 Task: In the  document editorial. Add the mentioned hyperlink after second sentence in main content 'www.instagram.com' Insert the picture of  'Bus' with name   Bus.png  Change shape height to 3.3
Action: Mouse moved to (795, 110)
Screenshot: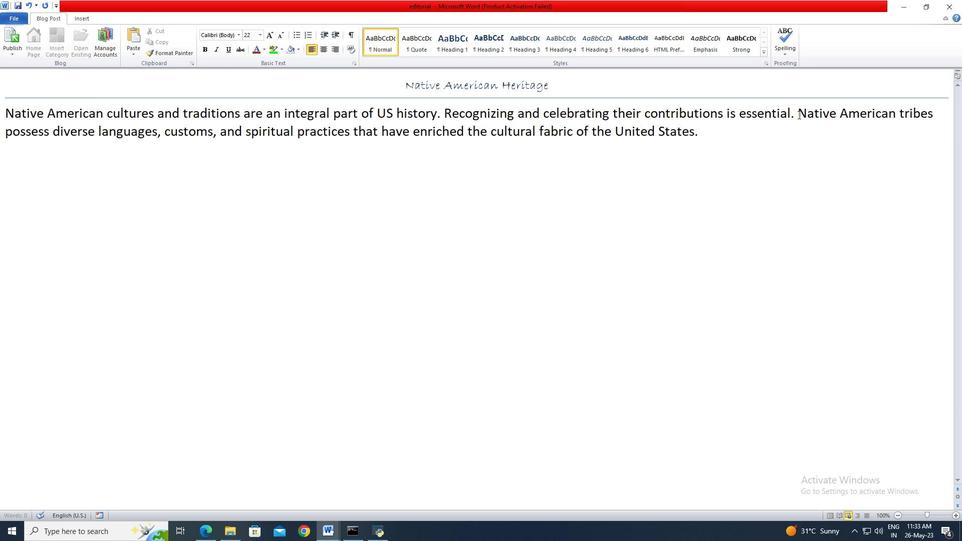 
Action: Mouse pressed left at (795, 110)
Screenshot: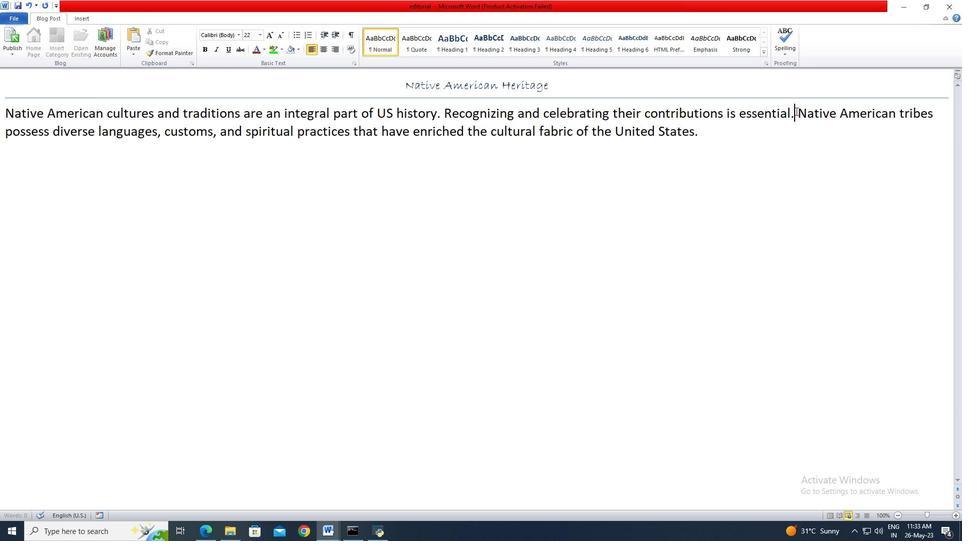 
Action: Mouse moved to (84, 17)
Screenshot: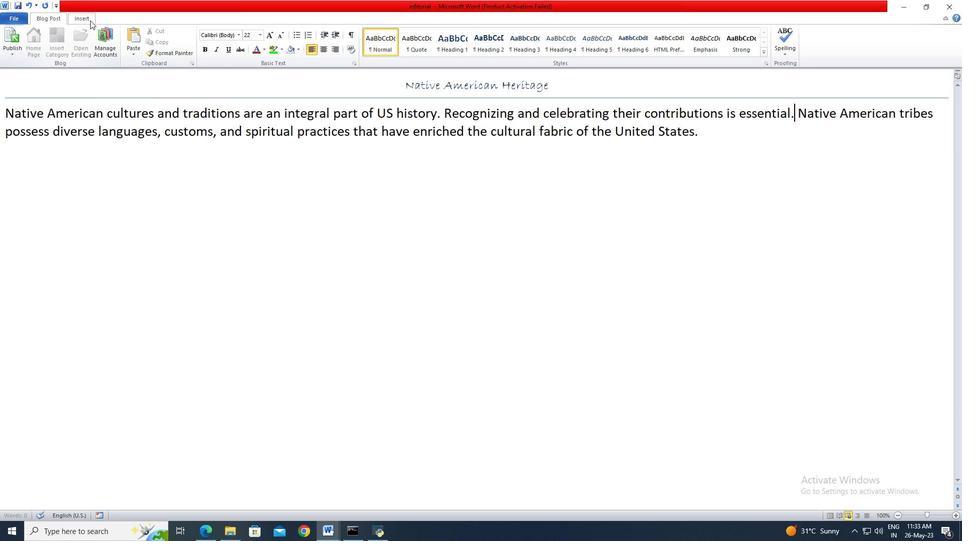 
Action: Mouse pressed left at (84, 17)
Screenshot: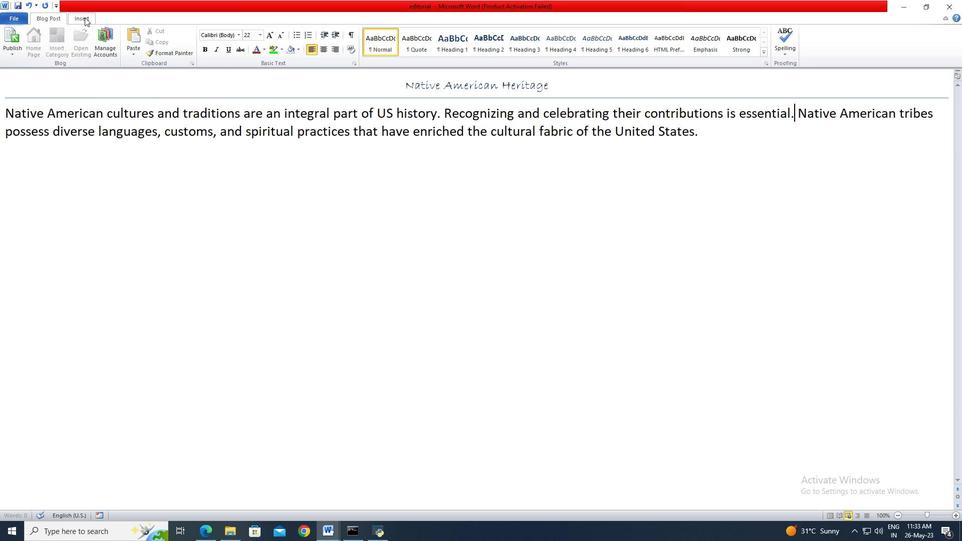 
Action: Mouse moved to (178, 46)
Screenshot: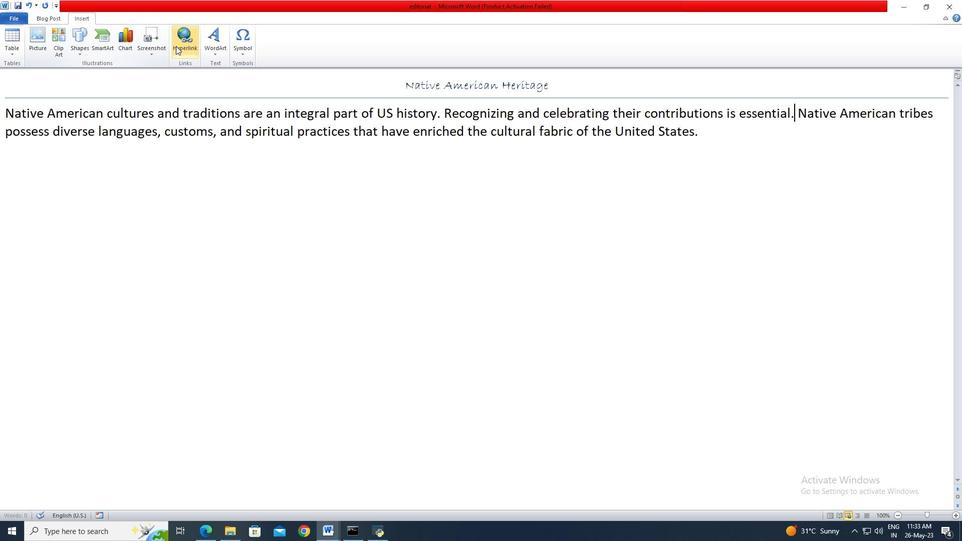 
Action: Mouse pressed left at (178, 46)
Screenshot: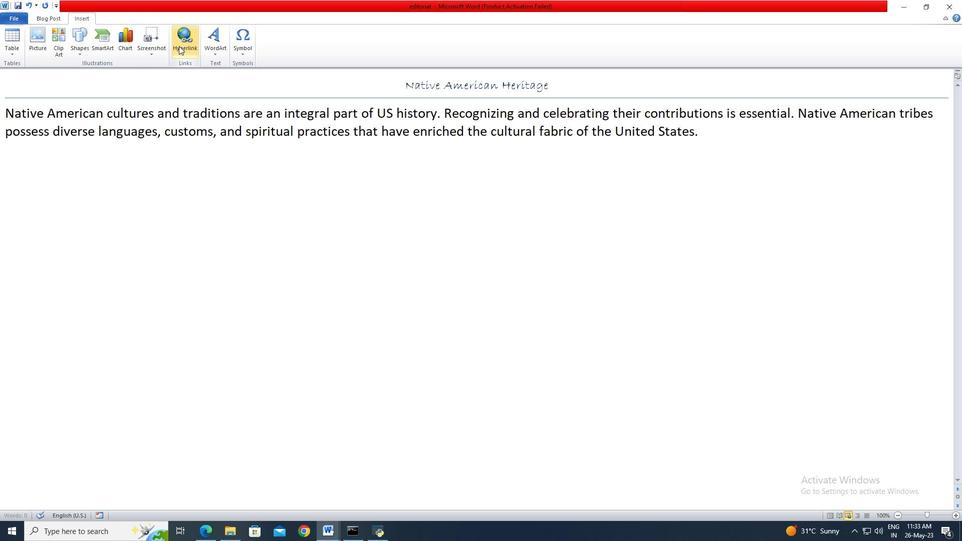 
Action: Mouse moved to (414, 308)
Screenshot: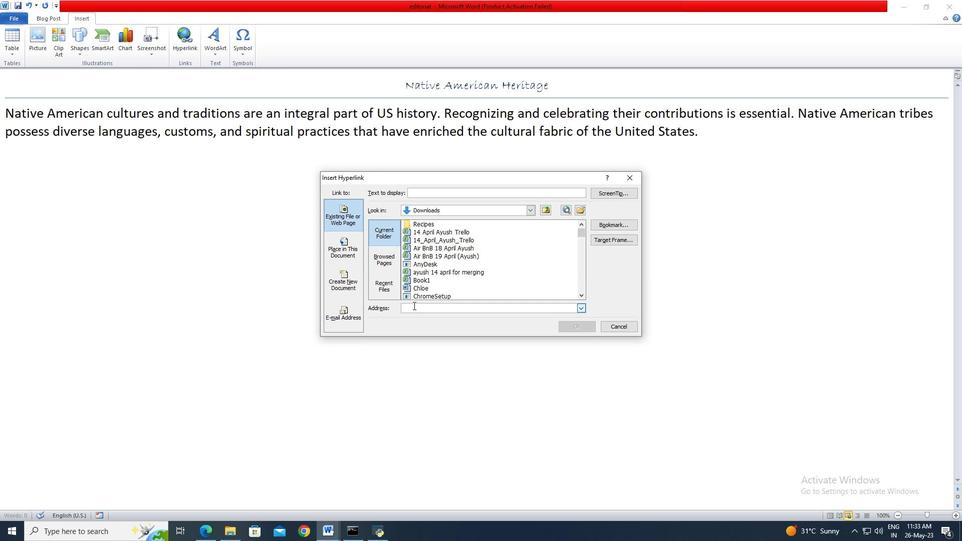 
Action: Mouse pressed left at (414, 308)
Screenshot: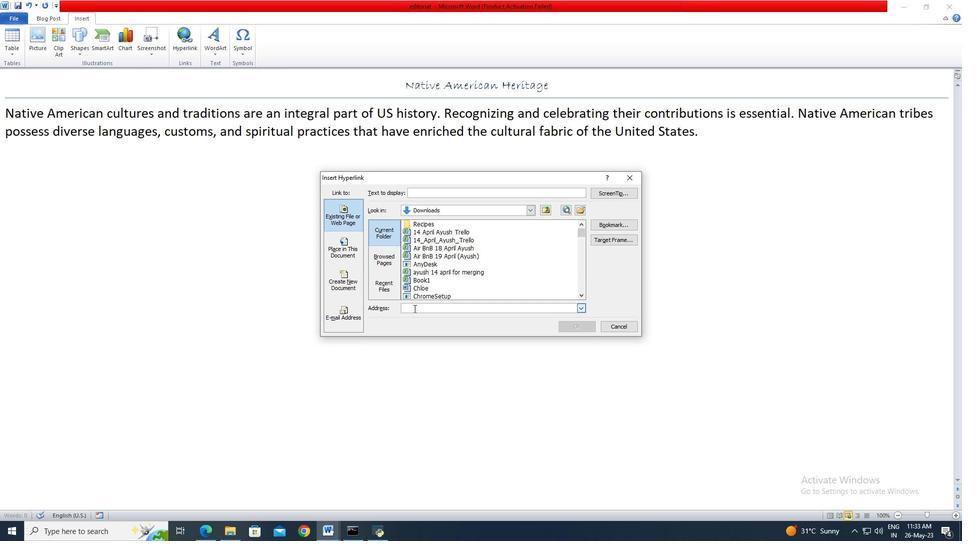 
Action: Key pressed www.instagram.com
Screenshot: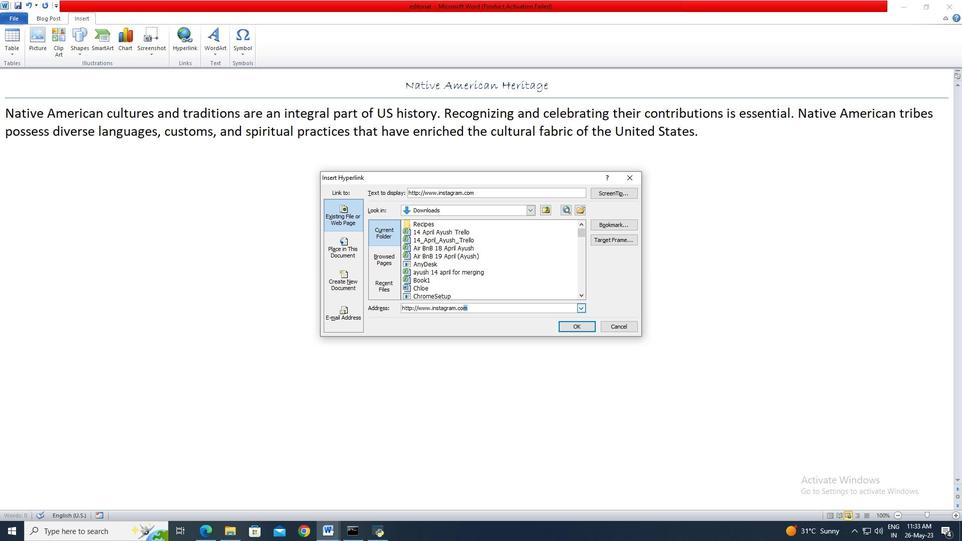 
Action: Mouse moved to (563, 326)
Screenshot: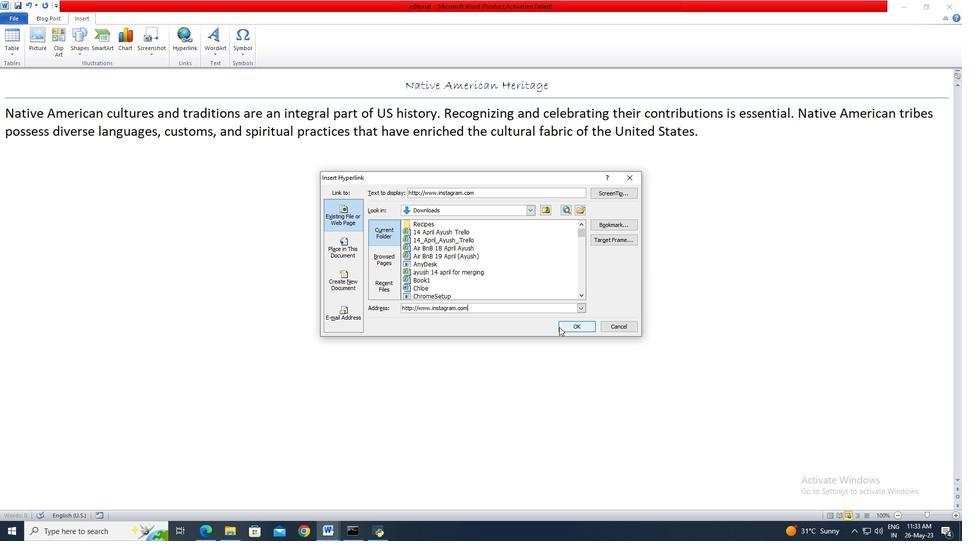 
Action: Mouse pressed left at (563, 326)
Screenshot: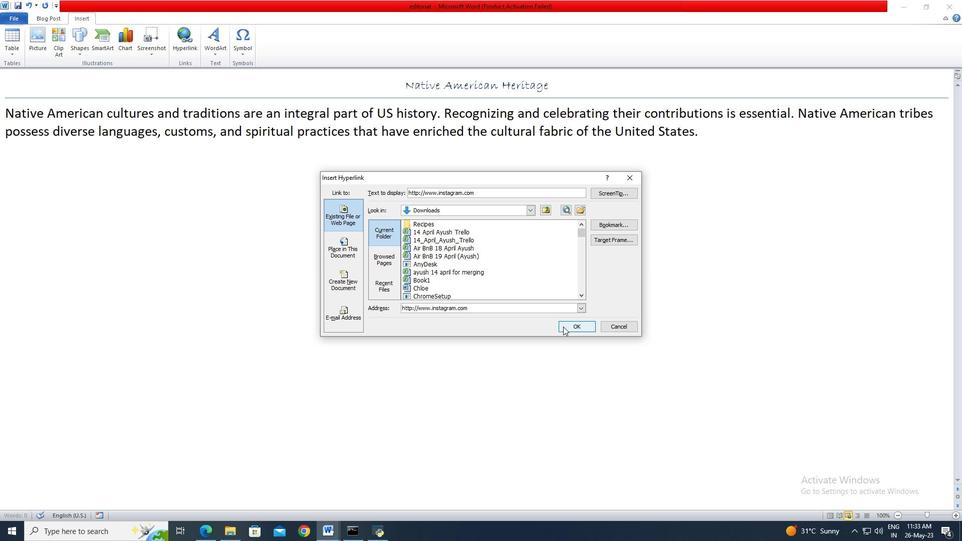 
Action: Mouse moved to (181, 150)
Screenshot: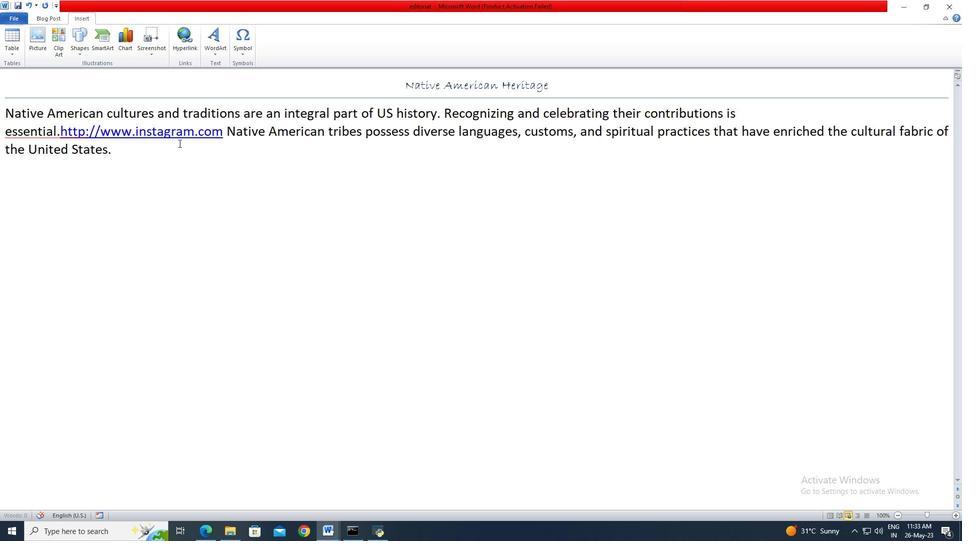 
Action: Mouse pressed left at (181, 150)
Screenshot: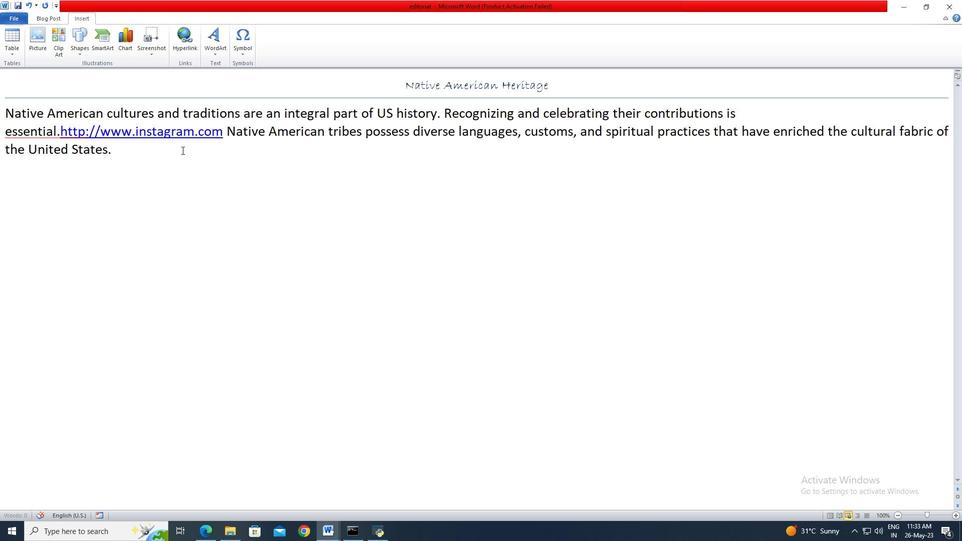 
Action: Key pressed <Key.enter>
Screenshot: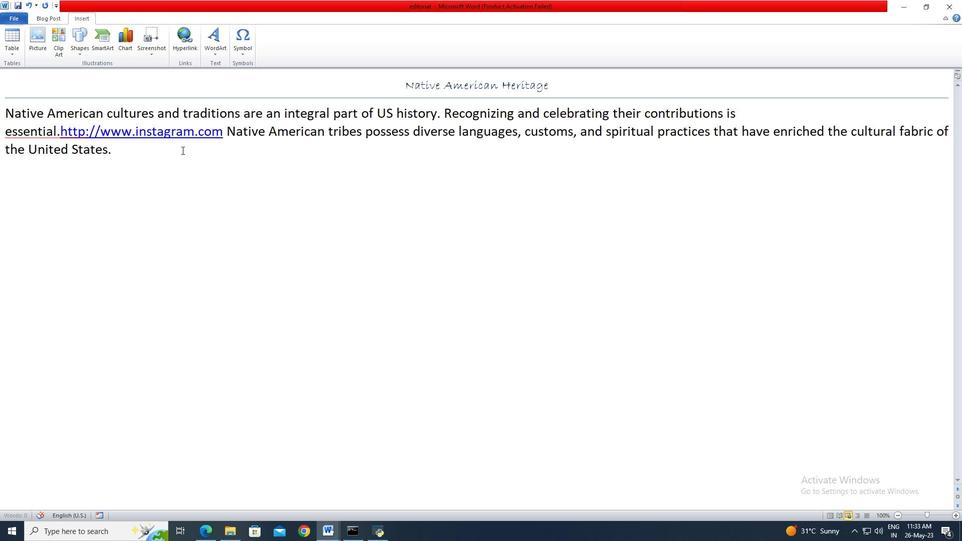 
Action: Mouse moved to (209, 536)
Screenshot: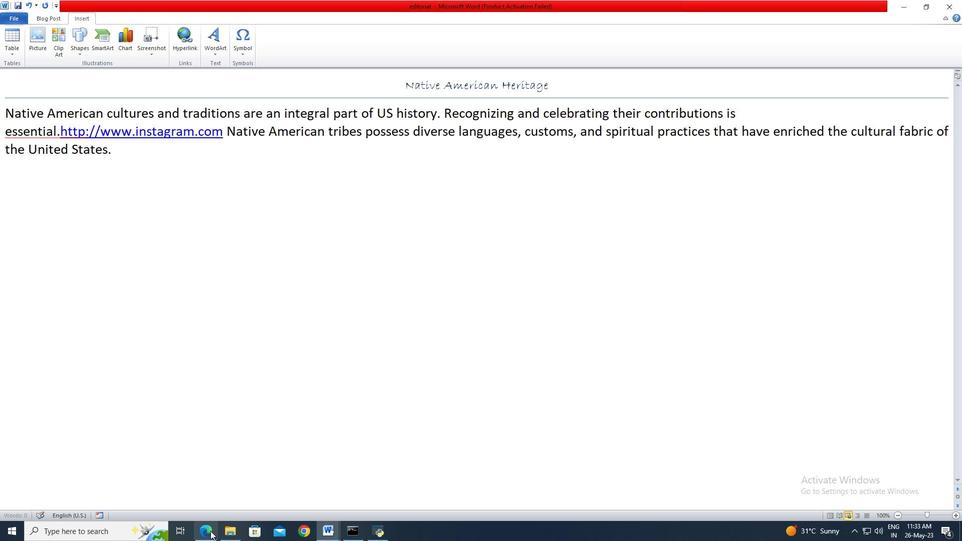 
Action: Mouse pressed left at (209, 536)
Screenshot: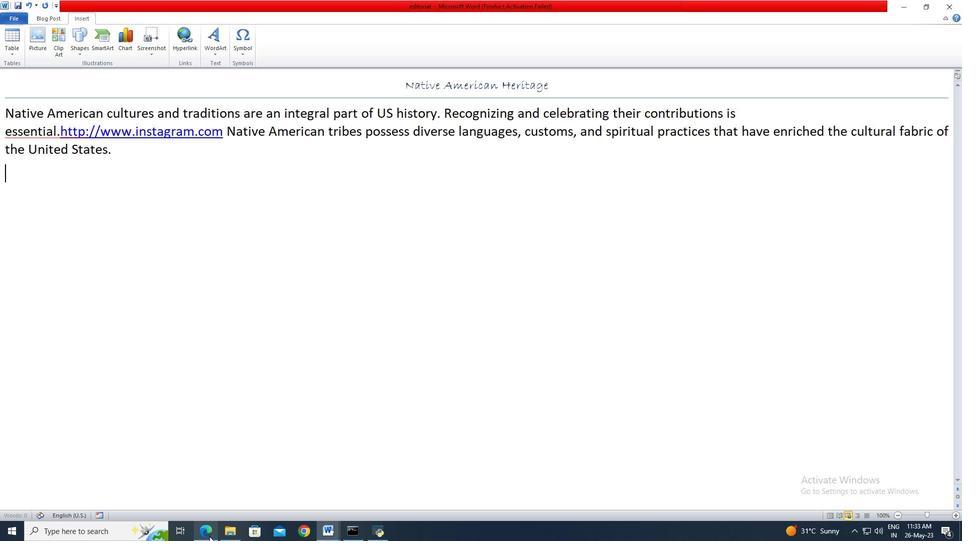 
Action: Mouse moved to (362, 237)
Screenshot: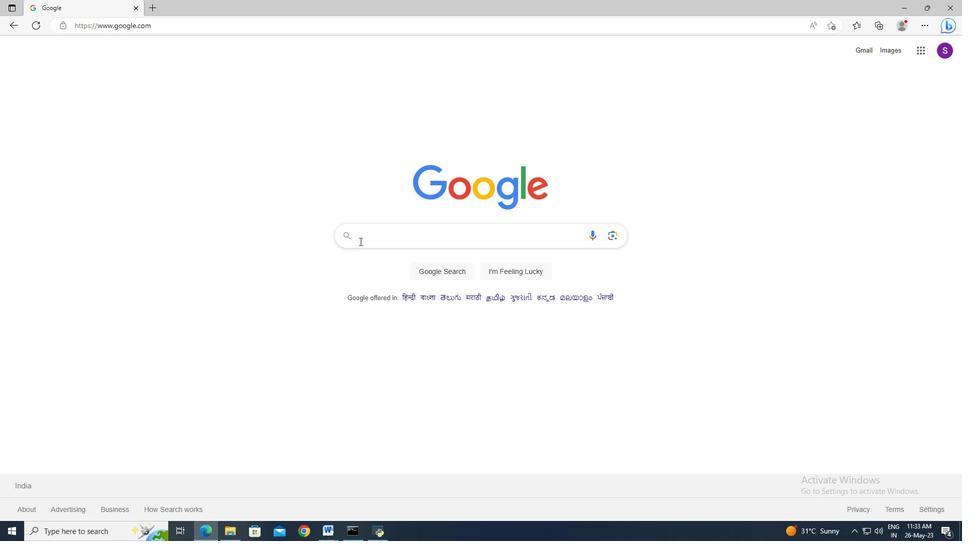 
Action: Mouse pressed left at (362, 237)
Screenshot: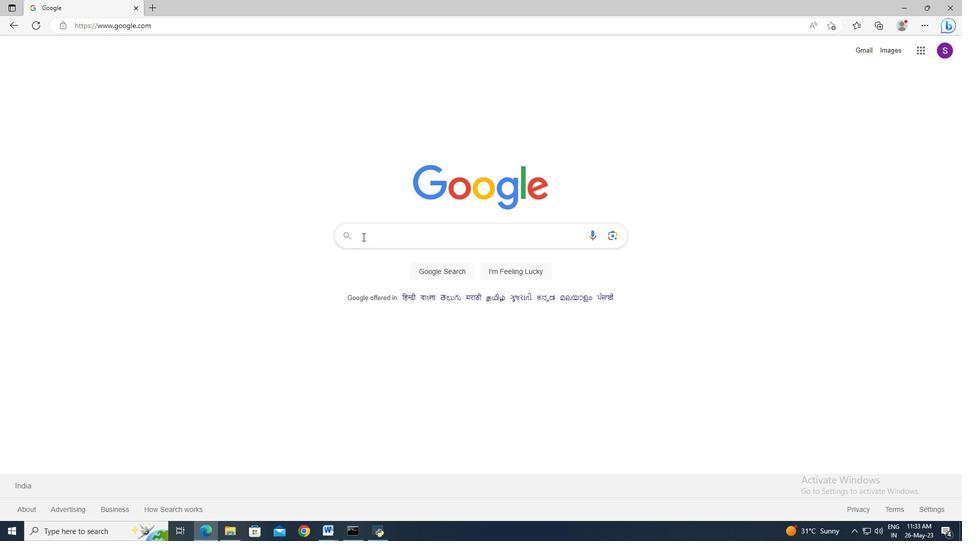 
Action: Key pressed bus<Key.space>png<Key.enter>
Screenshot: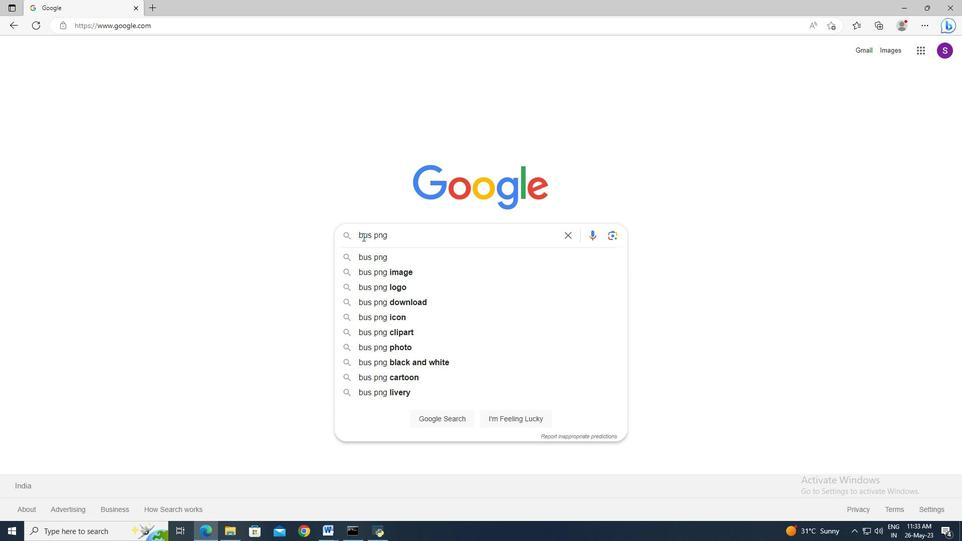 
Action: Mouse moved to (173, 94)
Screenshot: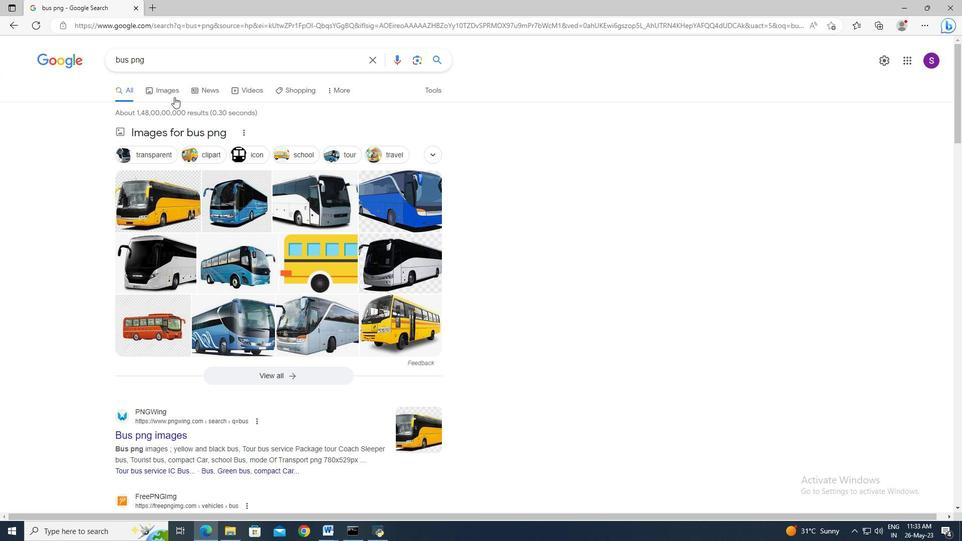 
Action: Mouse pressed left at (173, 94)
Screenshot: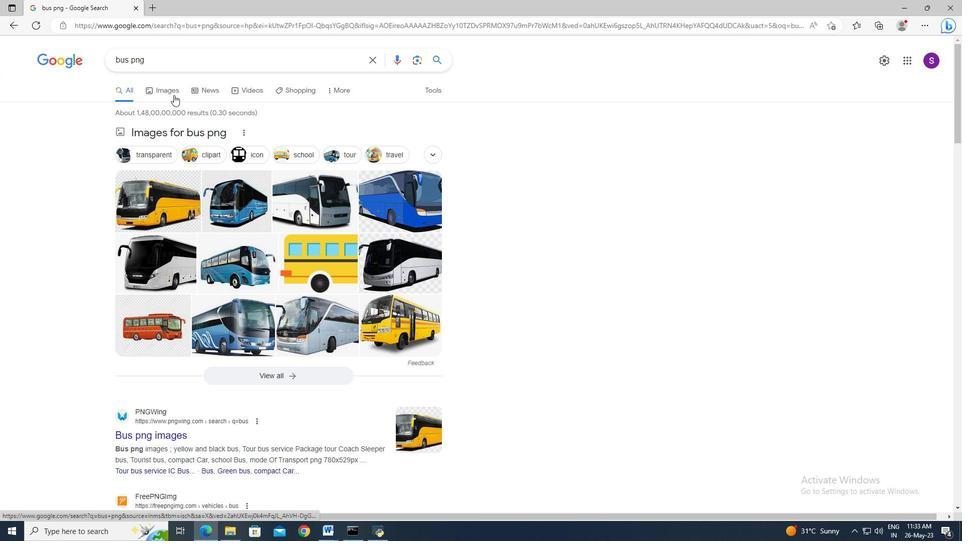 
Action: Mouse moved to (522, 188)
Screenshot: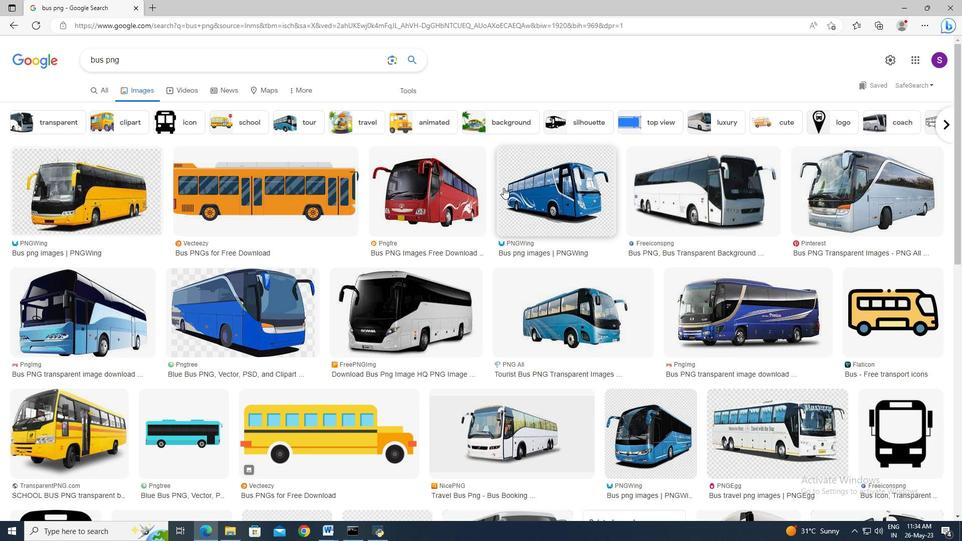 
Action: Mouse pressed left at (522, 188)
Screenshot: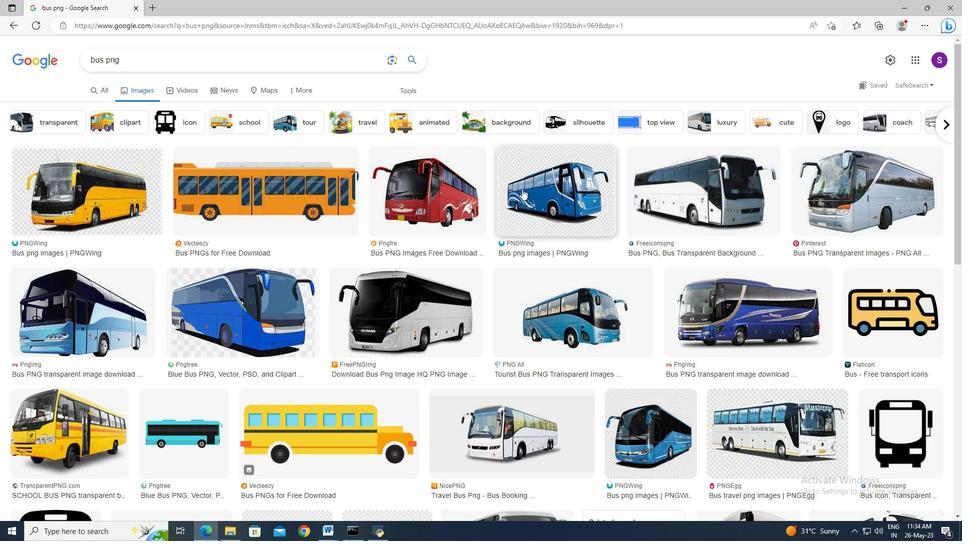 
Action: Mouse moved to (610, 216)
Screenshot: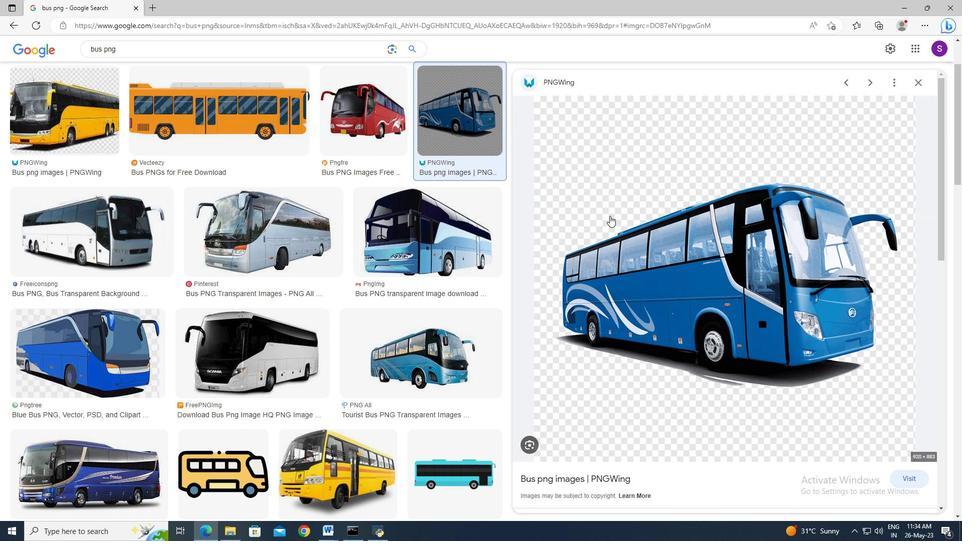 
Action: Mouse pressed right at (610, 216)
Screenshot: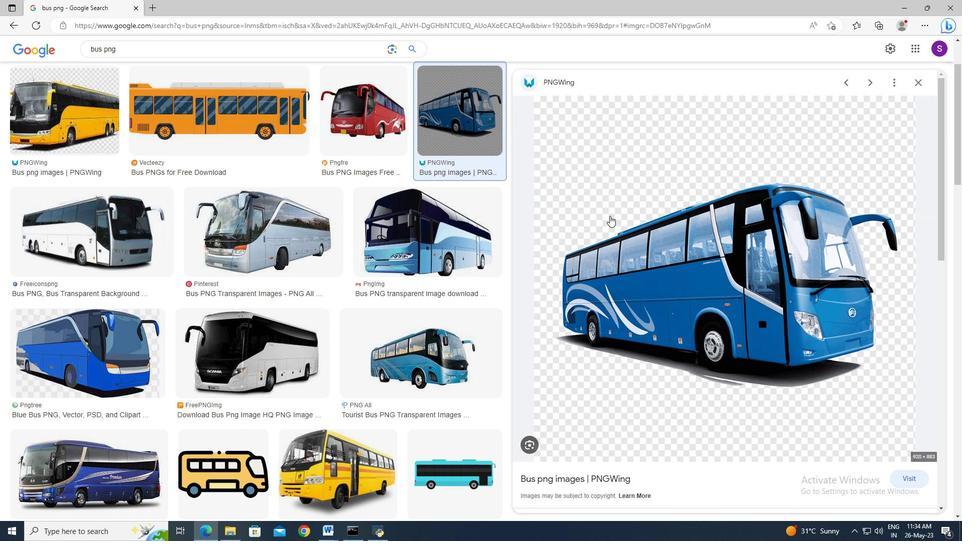 
Action: Mouse moved to (636, 346)
Screenshot: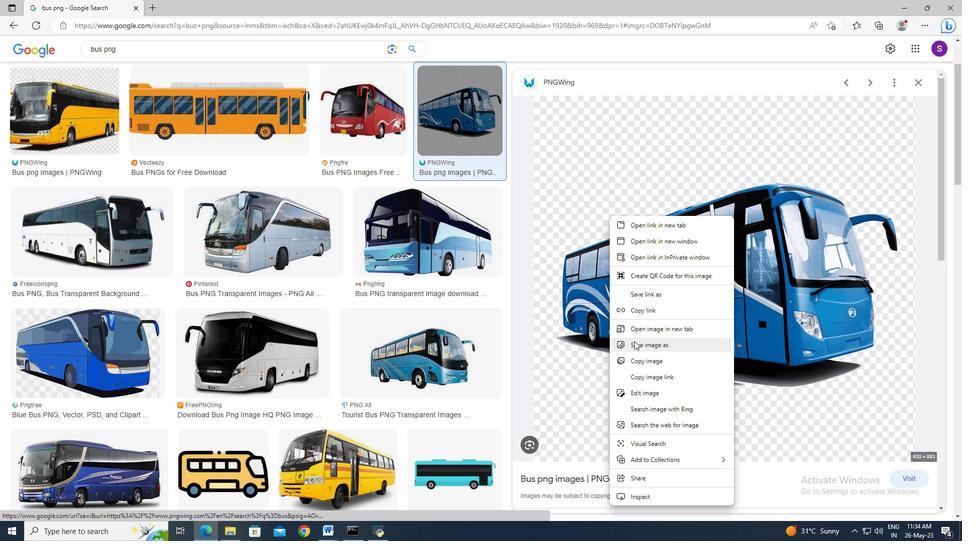
Action: Mouse pressed left at (636, 346)
Screenshot: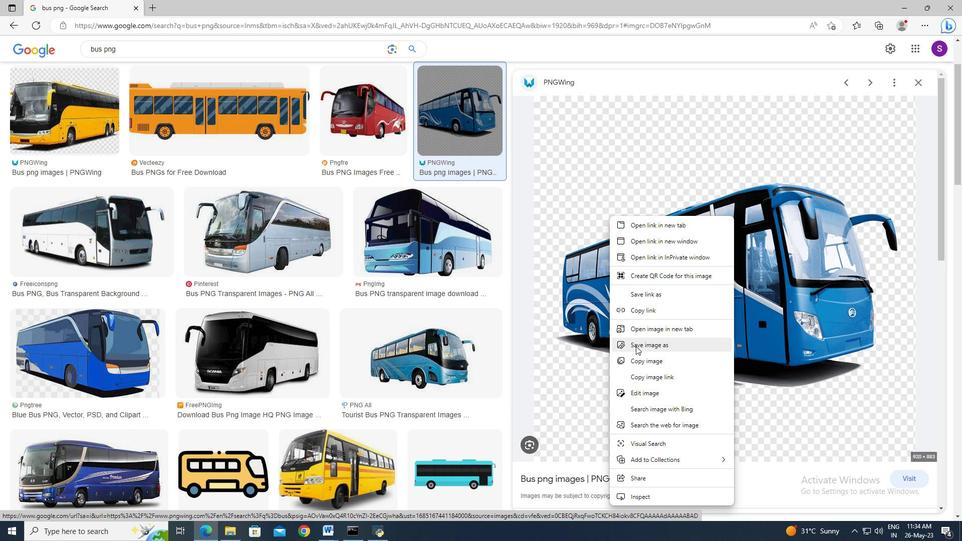 
Action: Mouse moved to (160, 183)
Screenshot: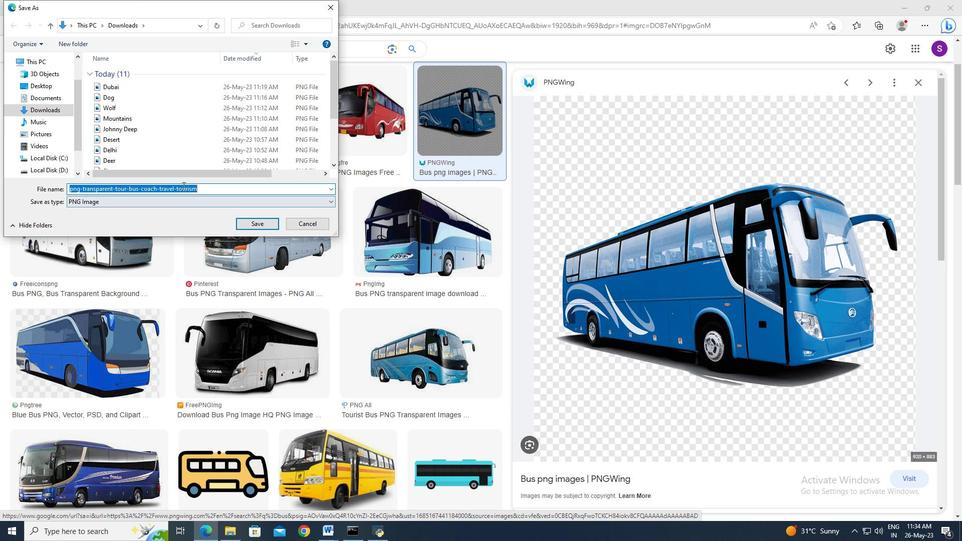 
Action: Key pressed <Key.shift>Bus
Screenshot: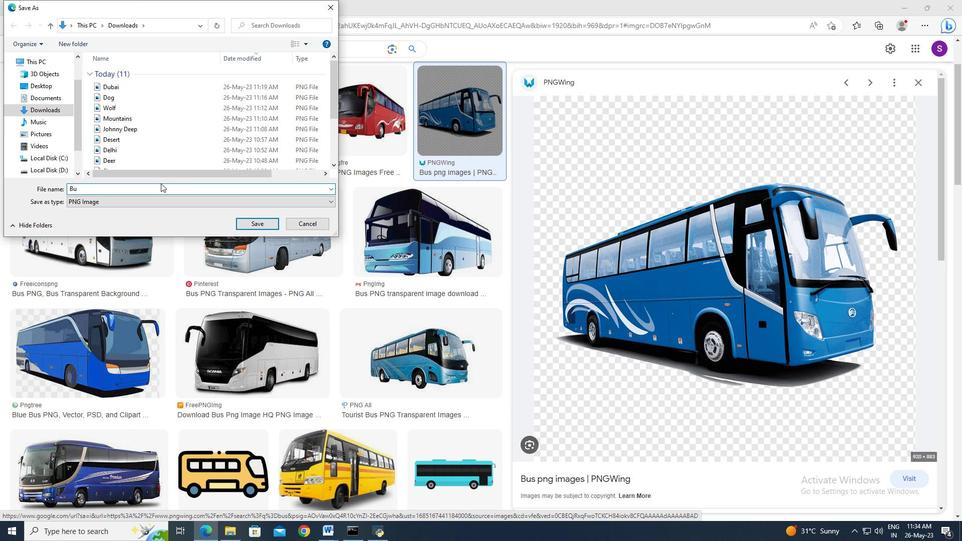 
Action: Mouse moved to (247, 224)
Screenshot: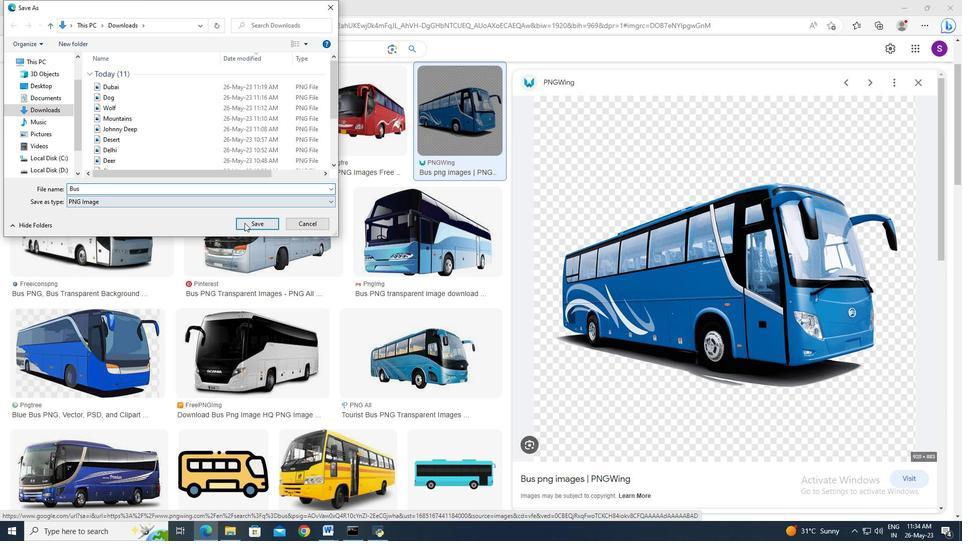 
Action: Mouse pressed left at (247, 224)
Screenshot: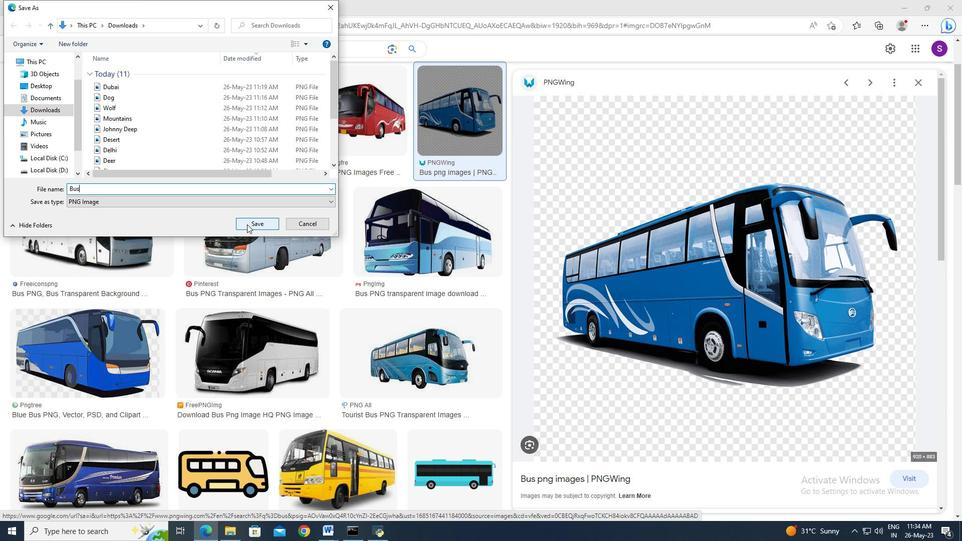 
Action: Mouse moved to (212, 535)
Screenshot: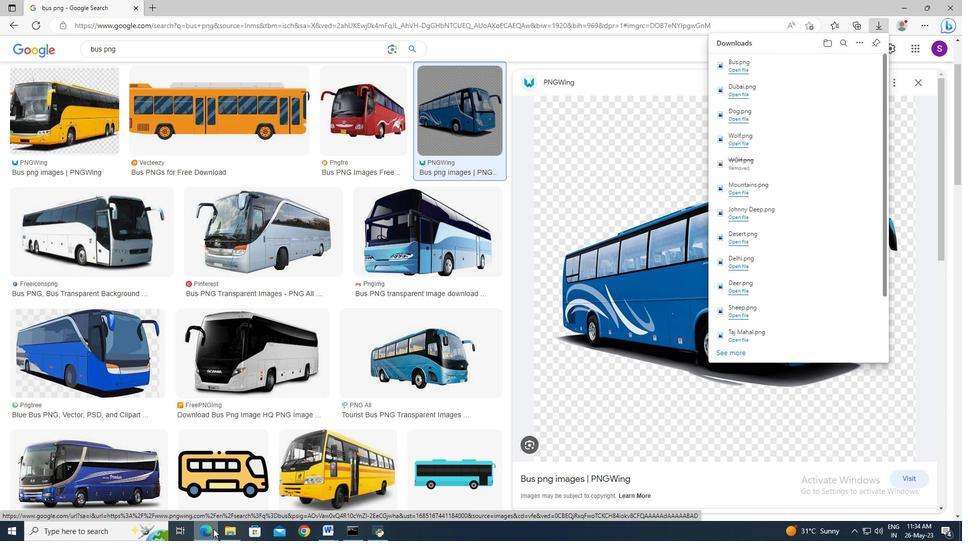 
Action: Mouse pressed left at (212, 535)
Screenshot: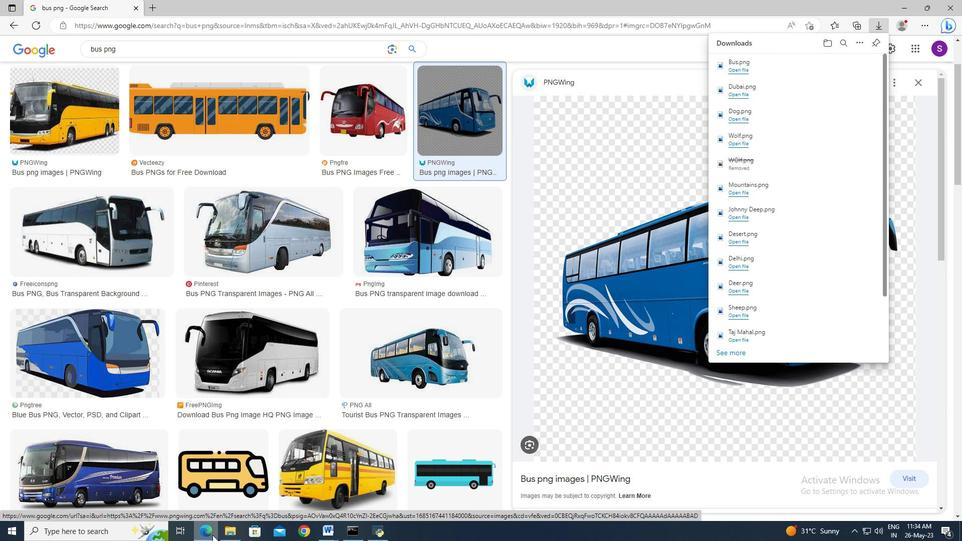 
Action: Mouse moved to (47, 47)
Screenshot: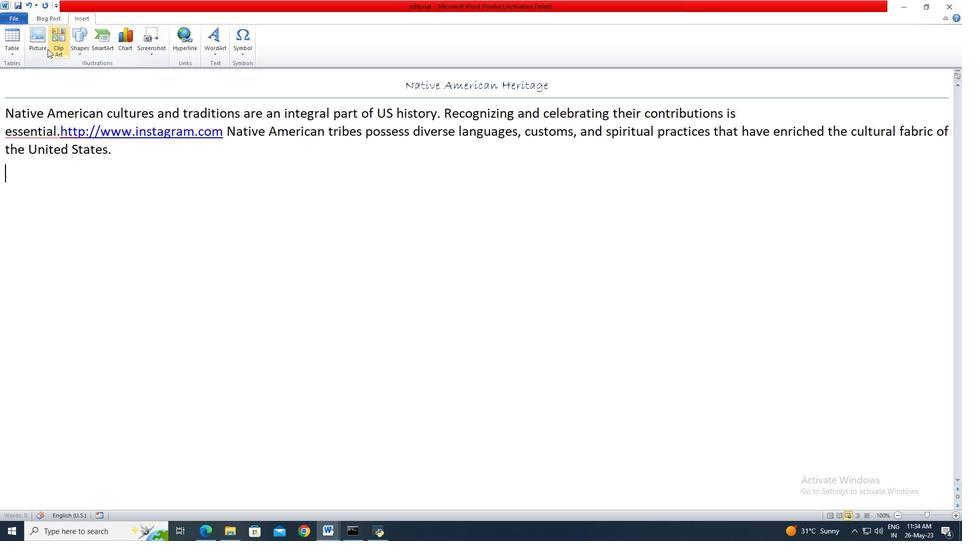 
Action: Mouse pressed left at (47, 47)
Screenshot: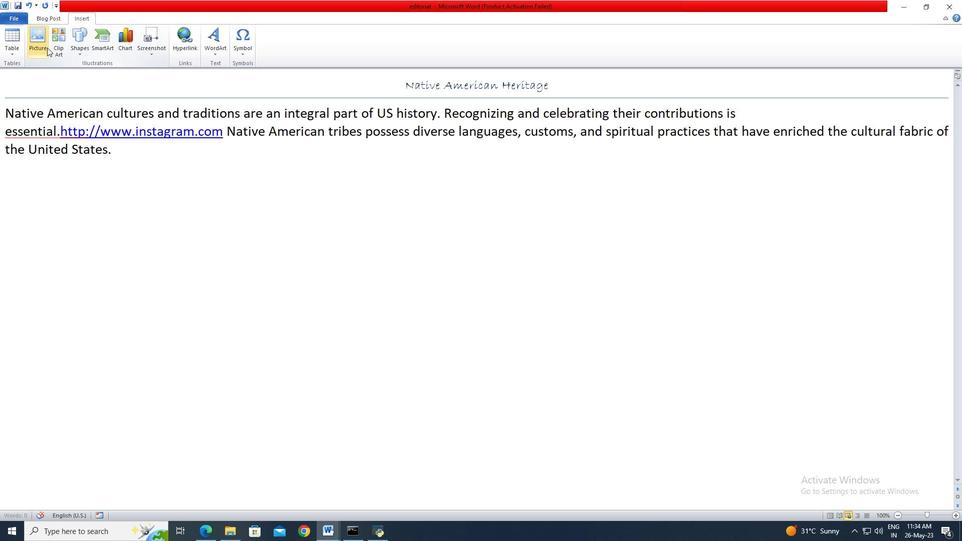 
Action: Mouse moved to (109, 87)
Screenshot: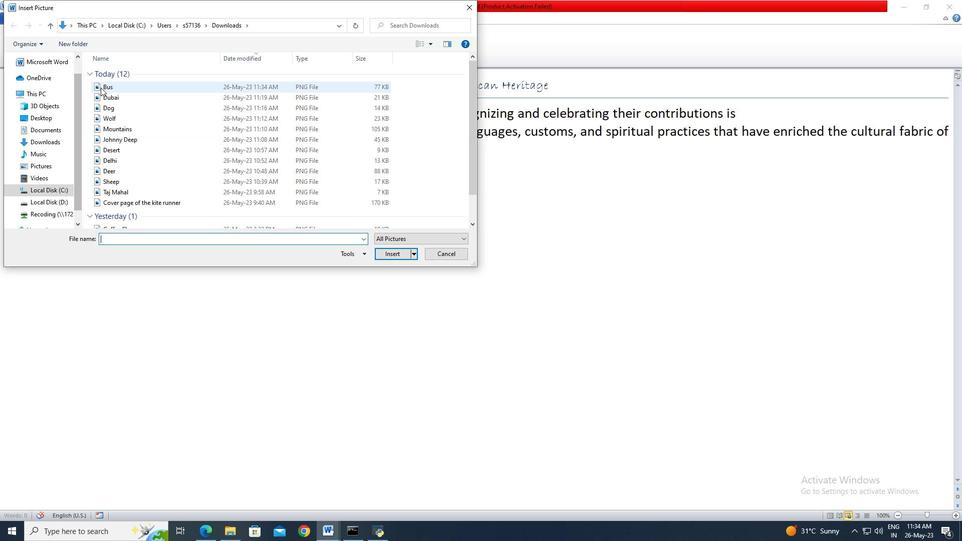 
Action: Mouse pressed left at (109, 87)
Screenshot: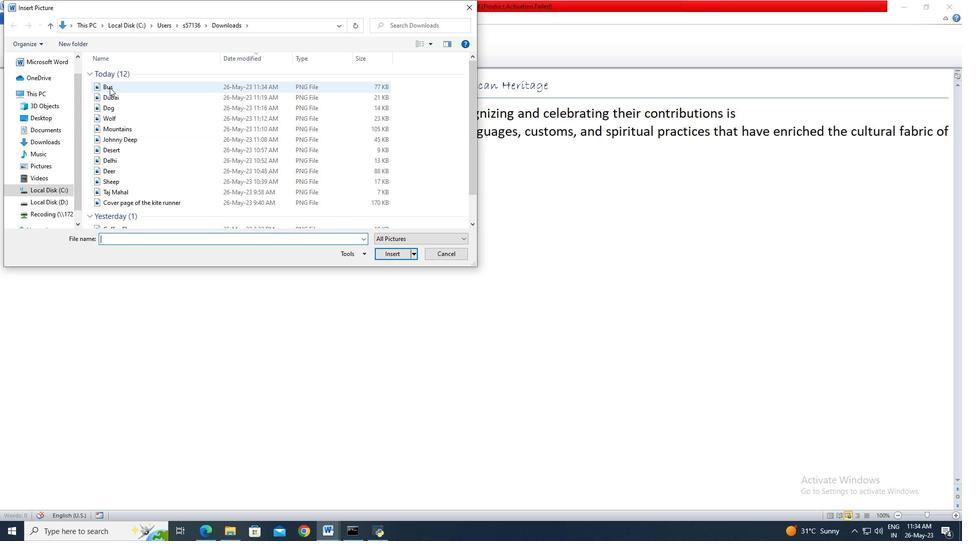 
Action: Mouse moved to (396, 255)
Screenshot: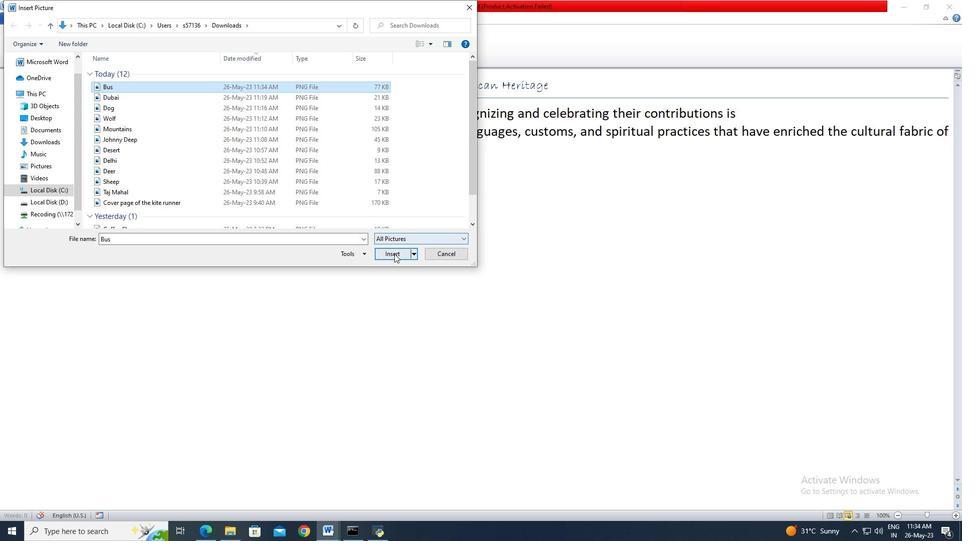 
Action: Mouse pressed left at (396, 255)
Screenshot: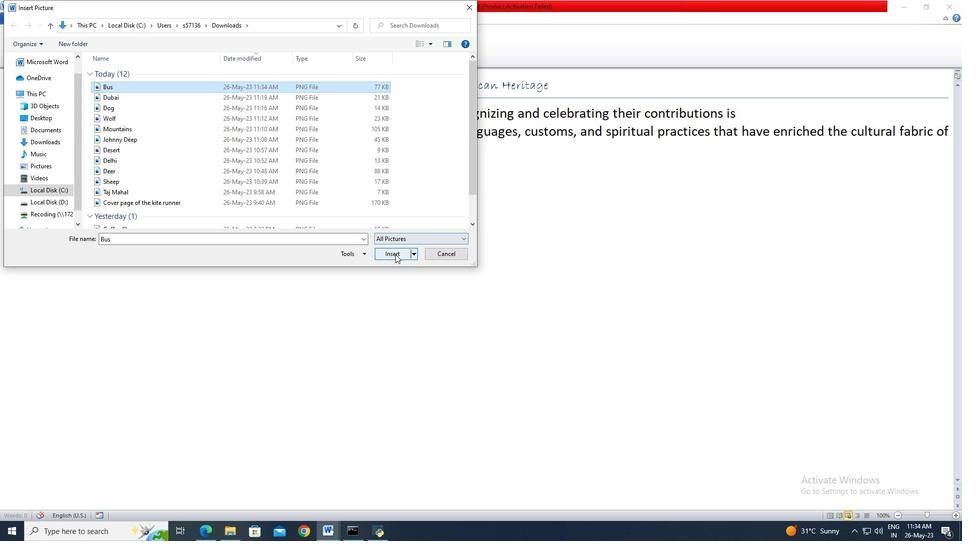 
Action: Mouse moved to (929, 35)
Screenshot: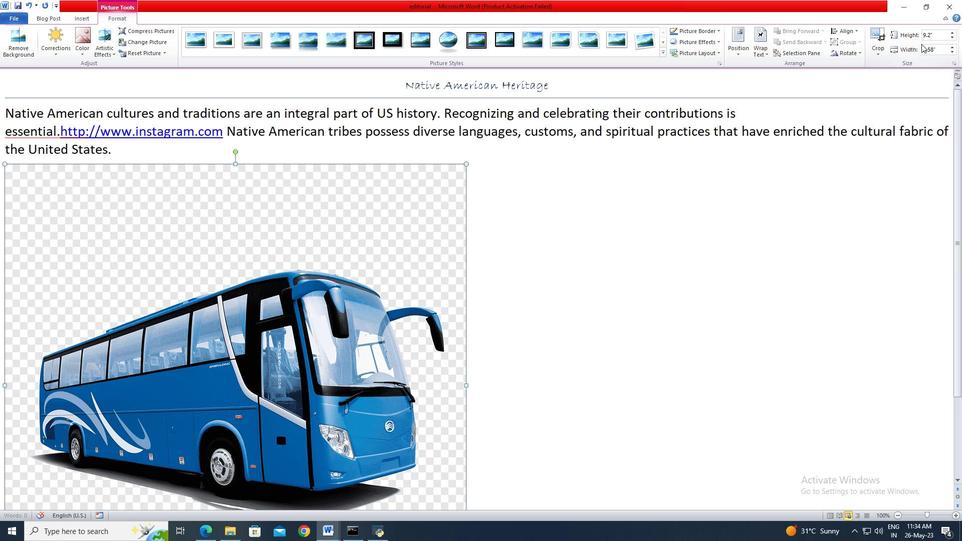 
Action: Mouse pressed left at (929, 35)
Screenshot: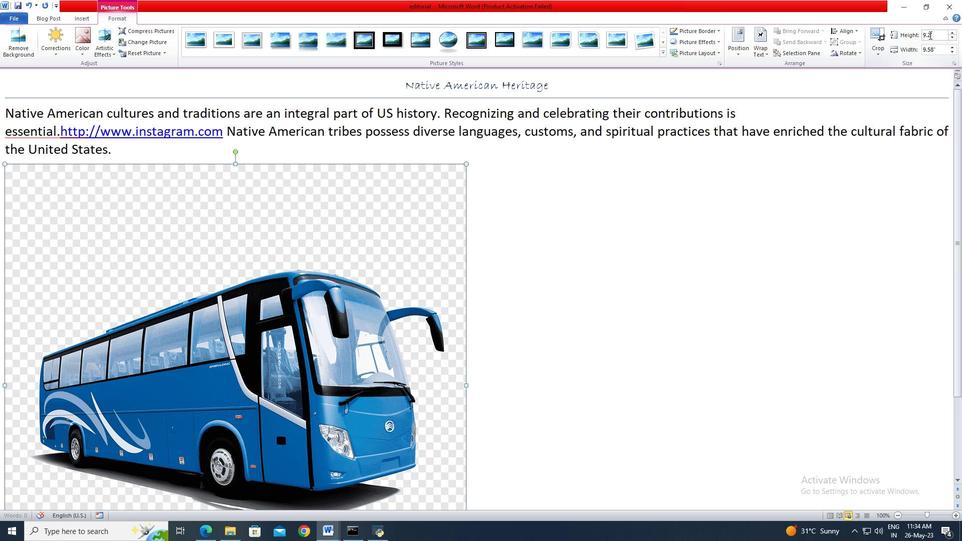 
Action: Key pressed 3.3
Screenshot: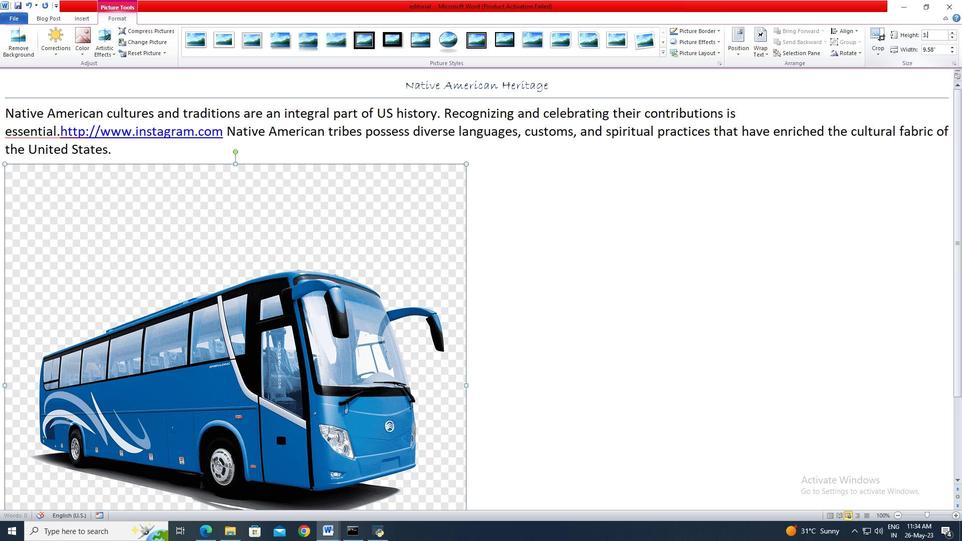 
Action: Mouse moved to (929, 35)
Screenshot: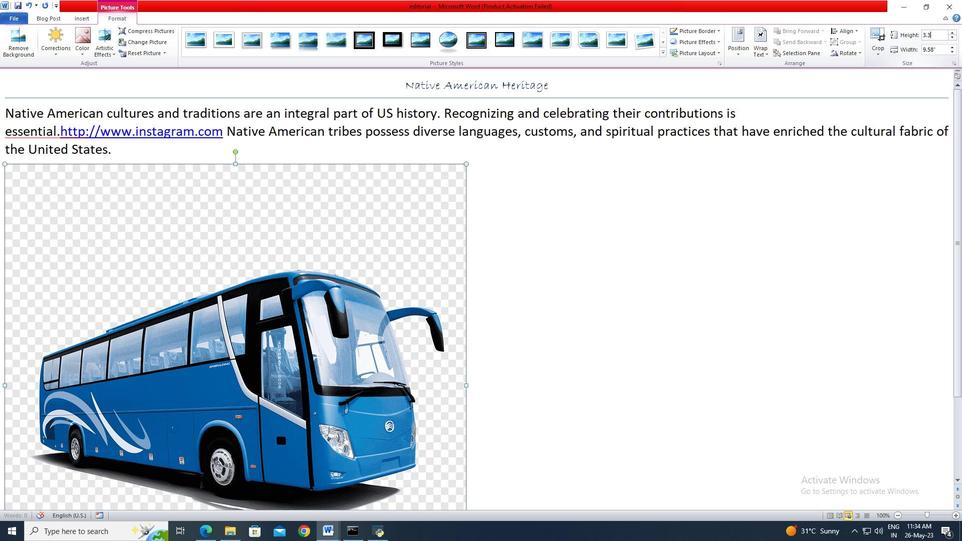 
Action: Key pressed <Key.enter>
Screenshot: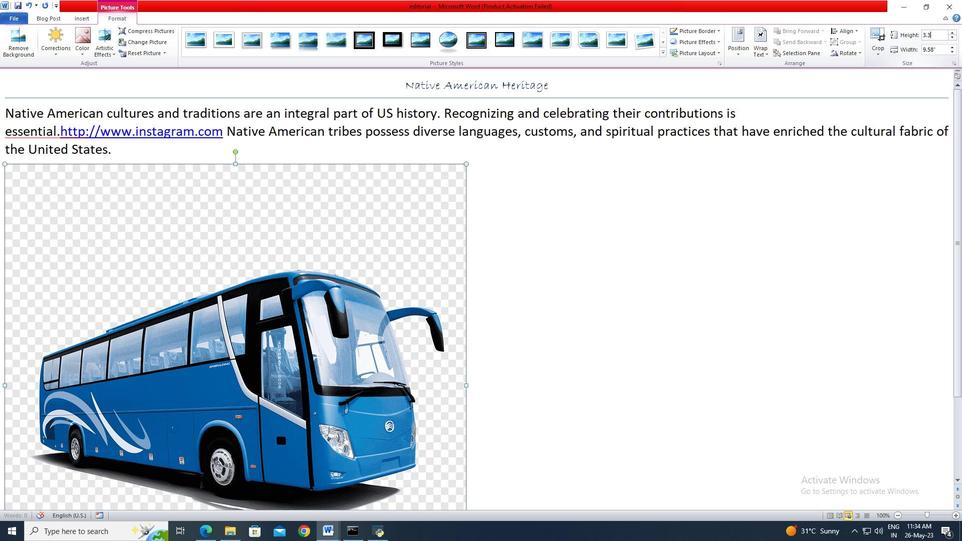 
Action: Mouse moved to (454, 258)
Screenshot: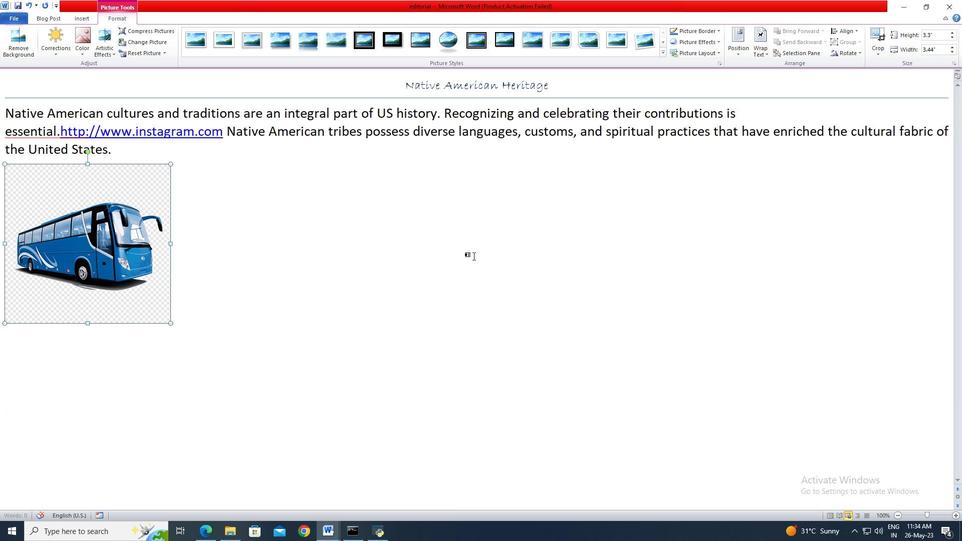 
Action: Mouse pressed left at (454, 258)
Screenshot: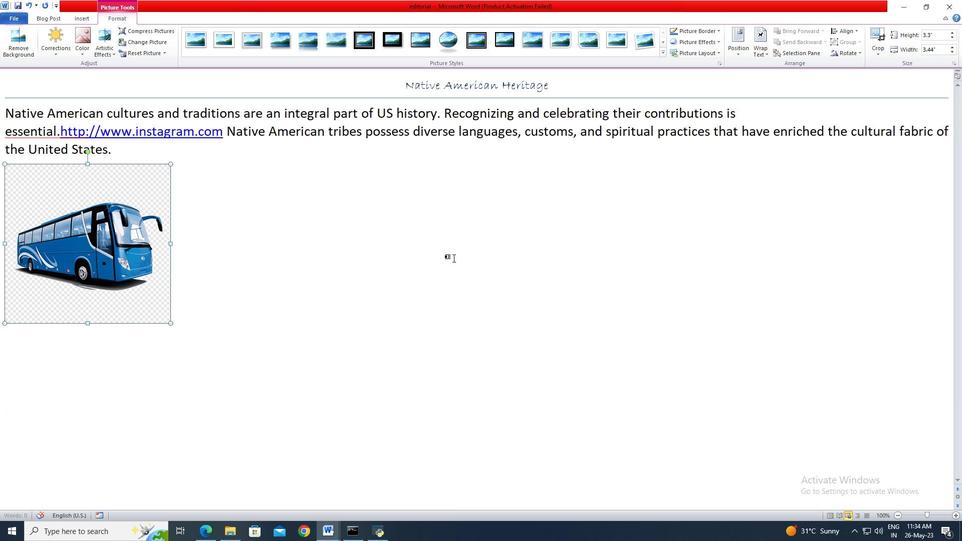 
